 Task: Upload media "Pic2.jpg".
Action: Mouse moved to (301, 279)
Screenshot: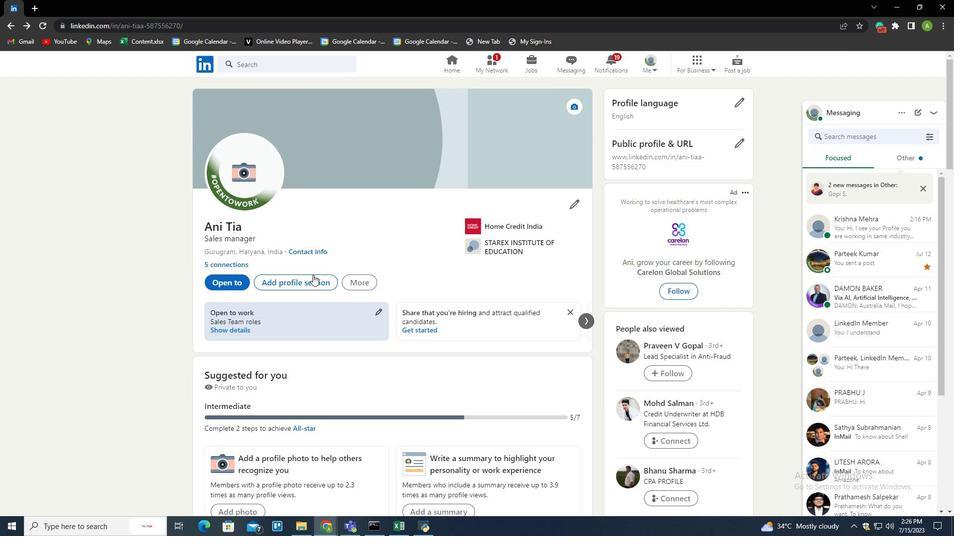 
Action: Mouse pressed left at (301, 279)
Screenshot: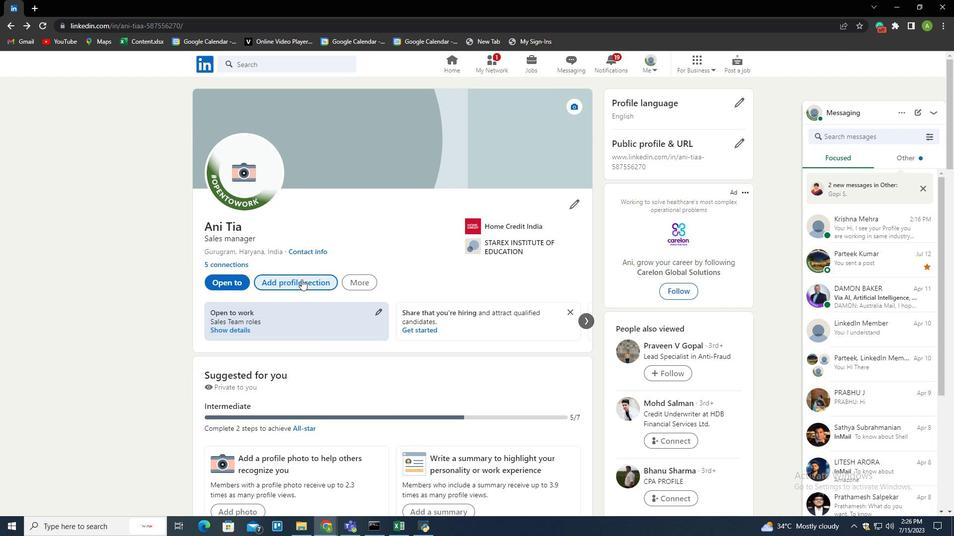 
Action: Mouse moved to (594, 110)
Screenshot: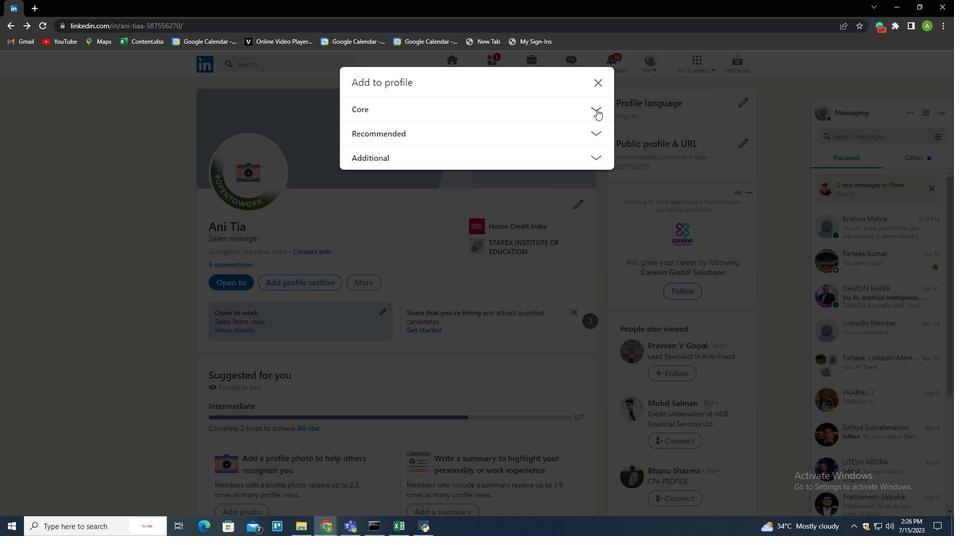
Action: Mouse pressed left at (594, 110)
Screenshot: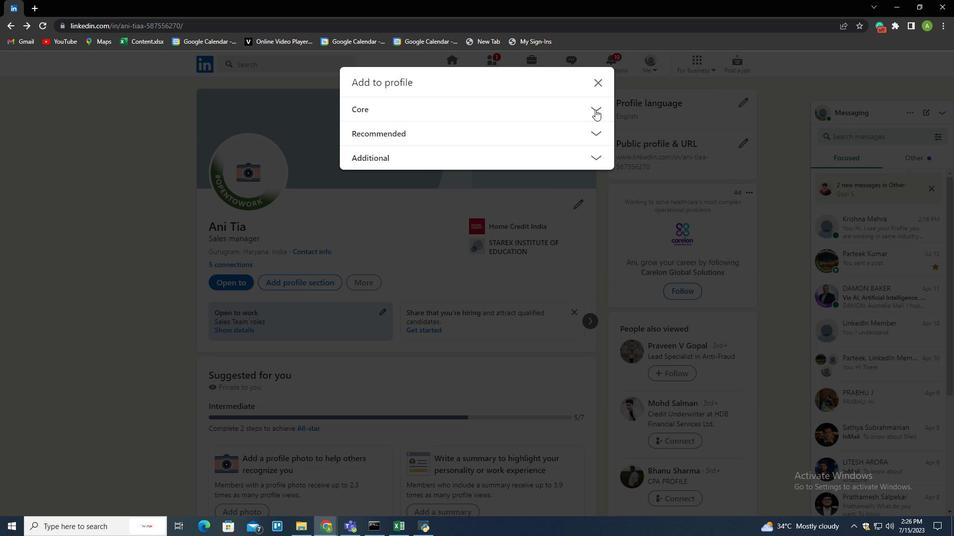 
Action: Mouse moved to (364, 228)
Screenshot: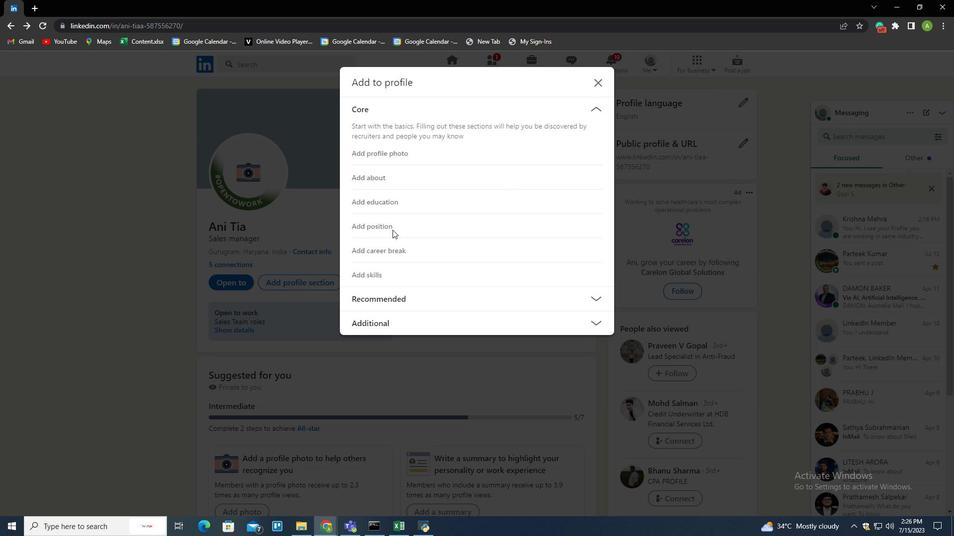 
Action: Mouse pressed left at (364, 228)
Screenshot: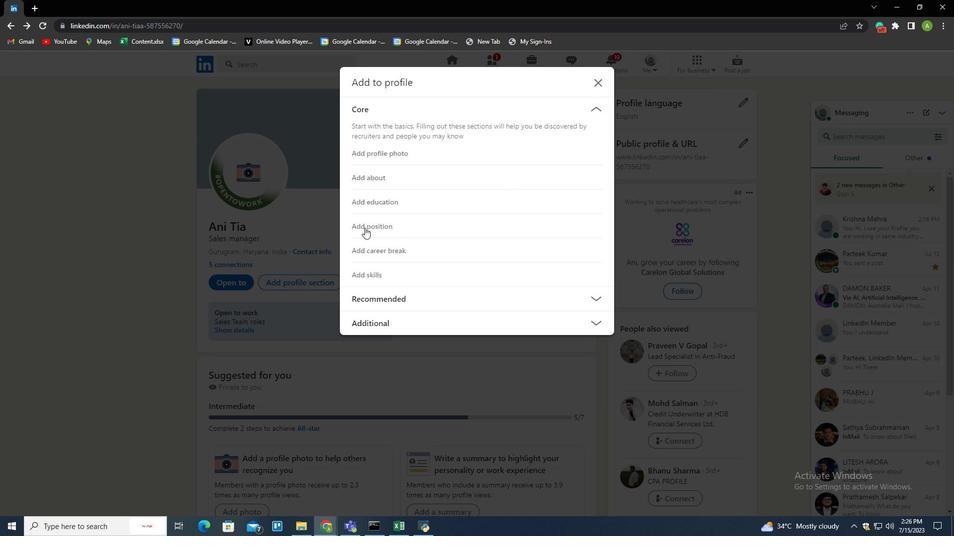 
Action: Mouse moved to (457, 283)
Screenshot: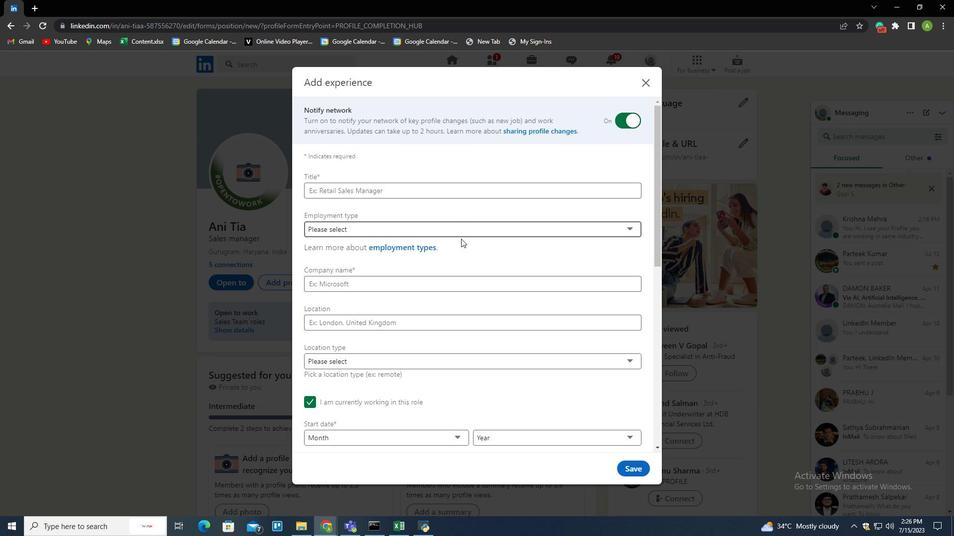 
Action: Mouse scrolled (457, 283) with delta (0, 0)
Screenshot: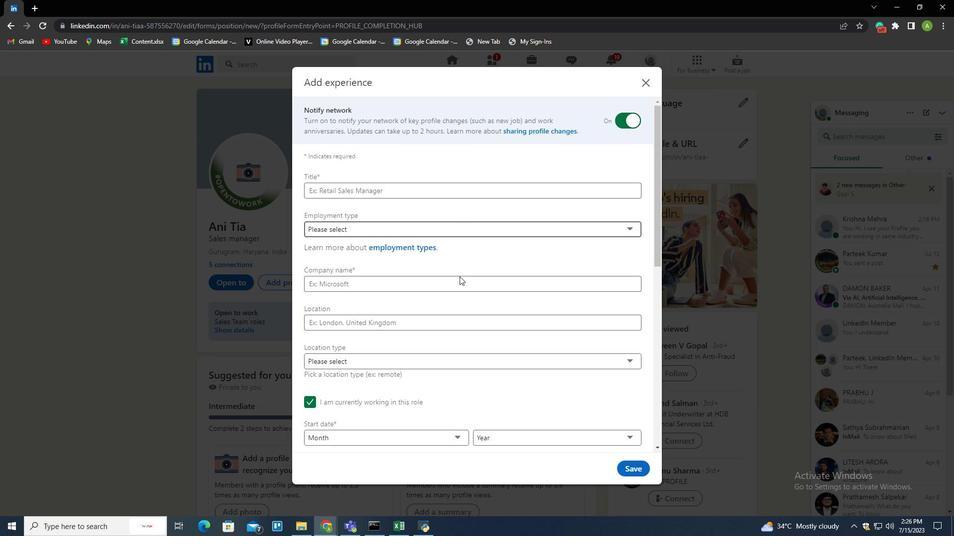 
Action: Mouse scrolled (457, 283) with delta (0, 0)
Screenshot: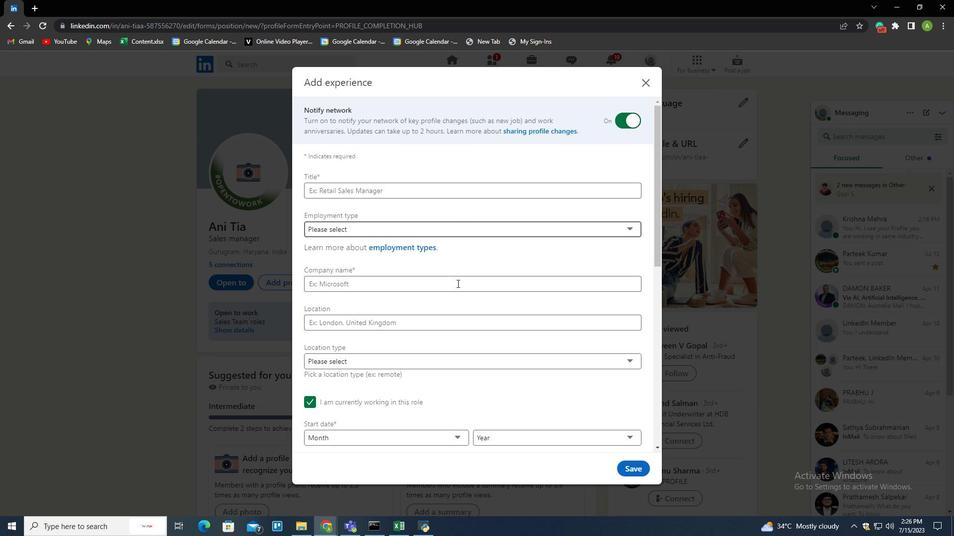
Action: Mouse scrolled (457, 283) with delta (0, 0)
Screenshot: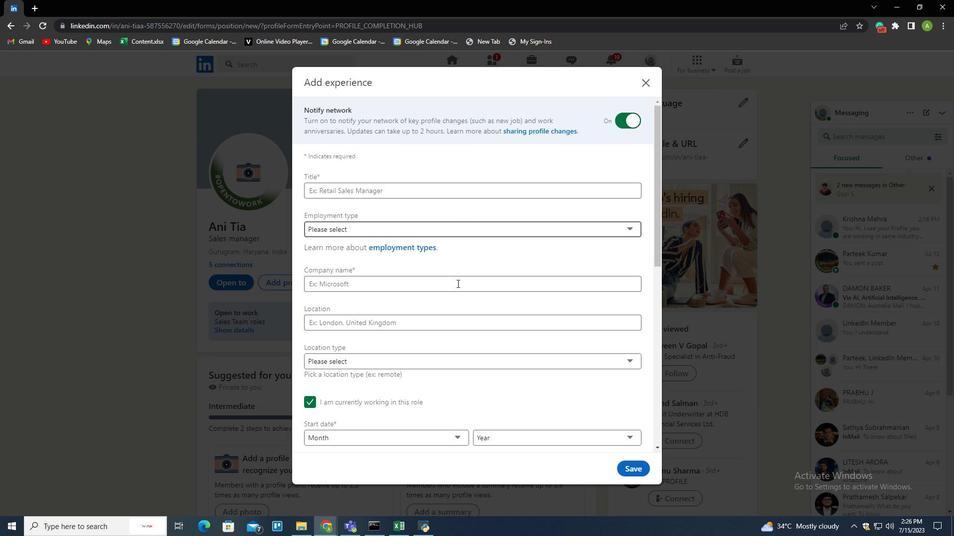 
Action: Mouse scrolled (457, 283) with delta (0, 0)
Screenshot: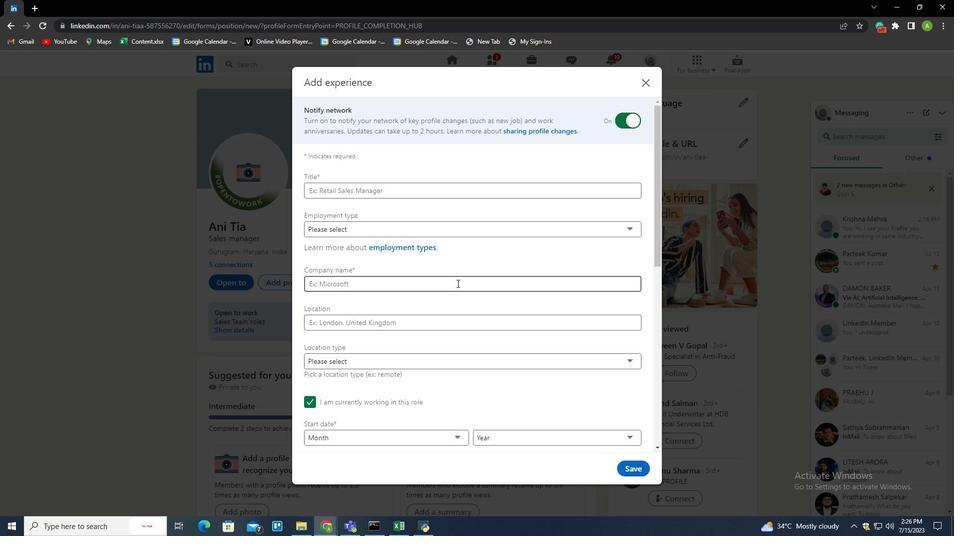 
Action: Mouse scrolled (457, 283) with delta (0, 0)
Screenshot: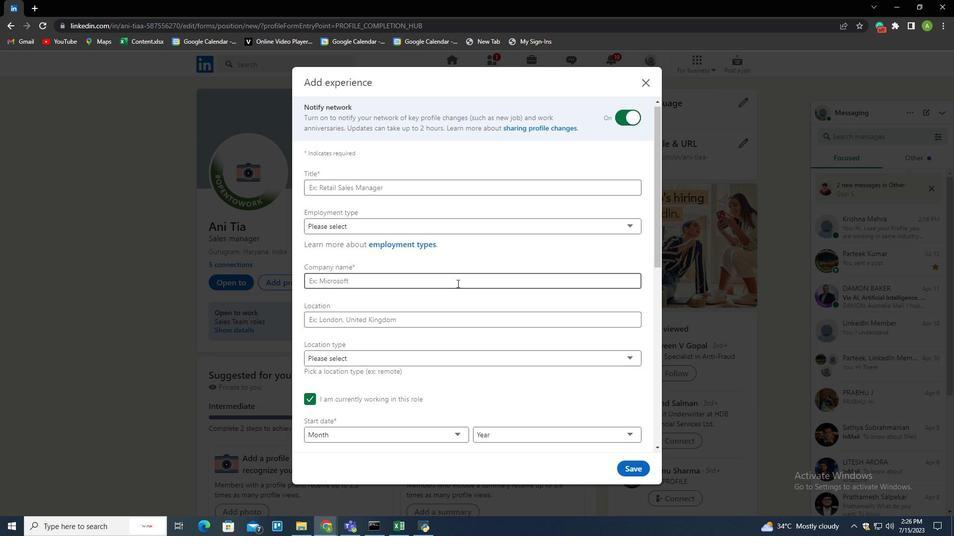 
Action: Mouse scrolled (457, 283) with delta (0, 0)
Screenshot: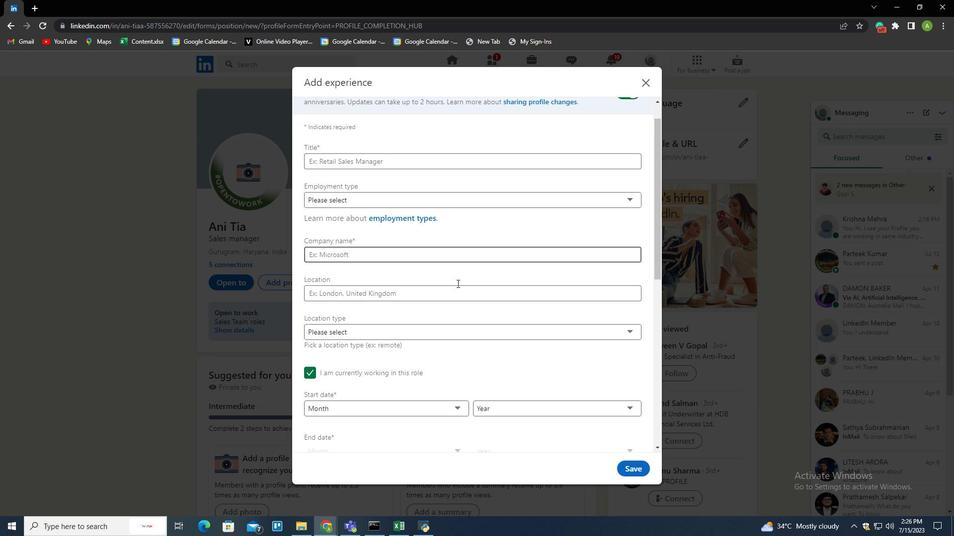 
Action: Mouse scrolled (457, 283) with delta (0, 0)
Screenshot: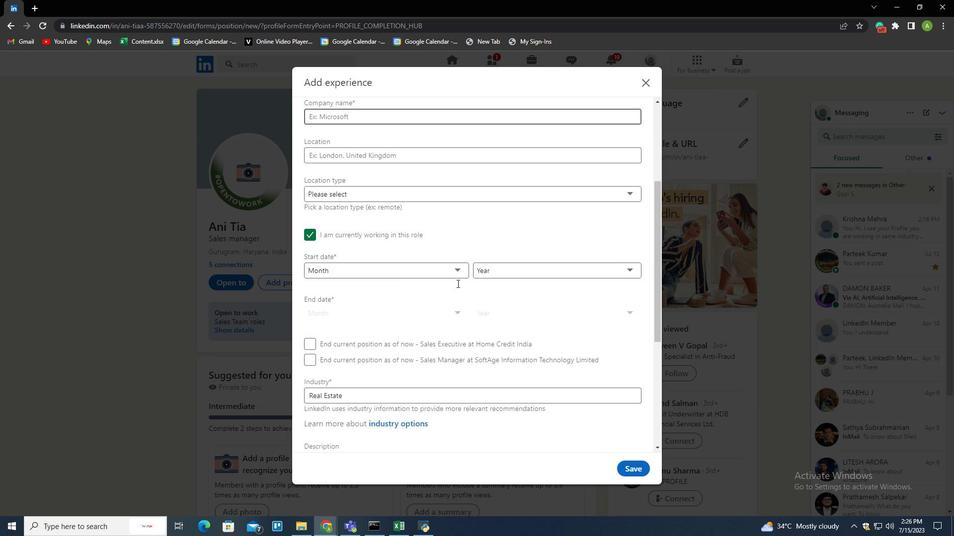 
Action: Mouse scrolled (457, 283) with delta (0, 0)
Screenshot: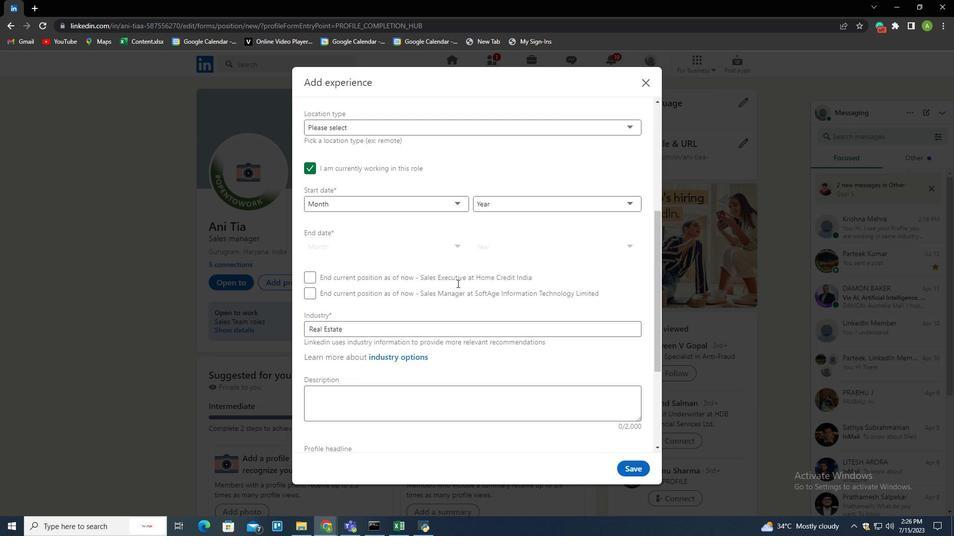 
Action: Mouse scrolled (457, 283) with delta (0, 0)
Screenshot: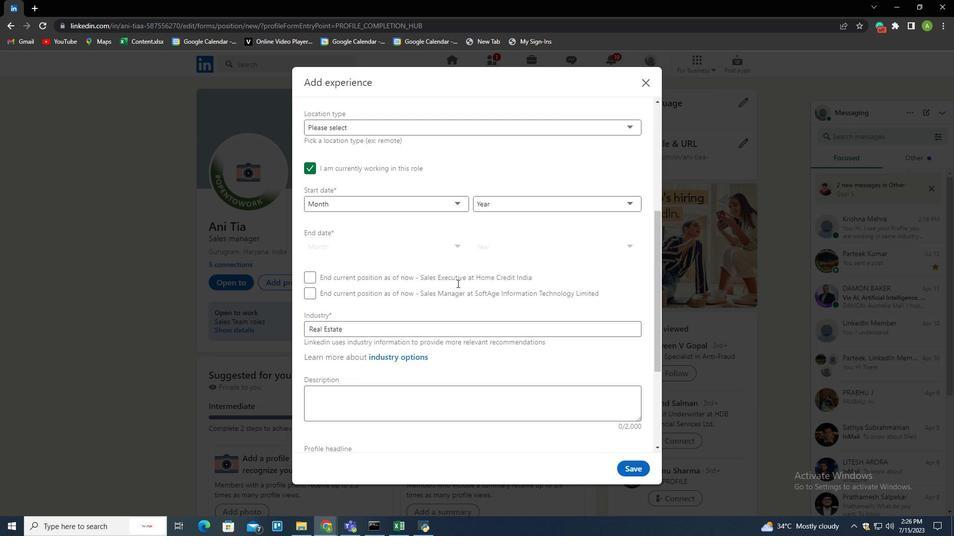 
Action: Mouse scrolled (457, 283) with delta (0, 0)
Screenshot: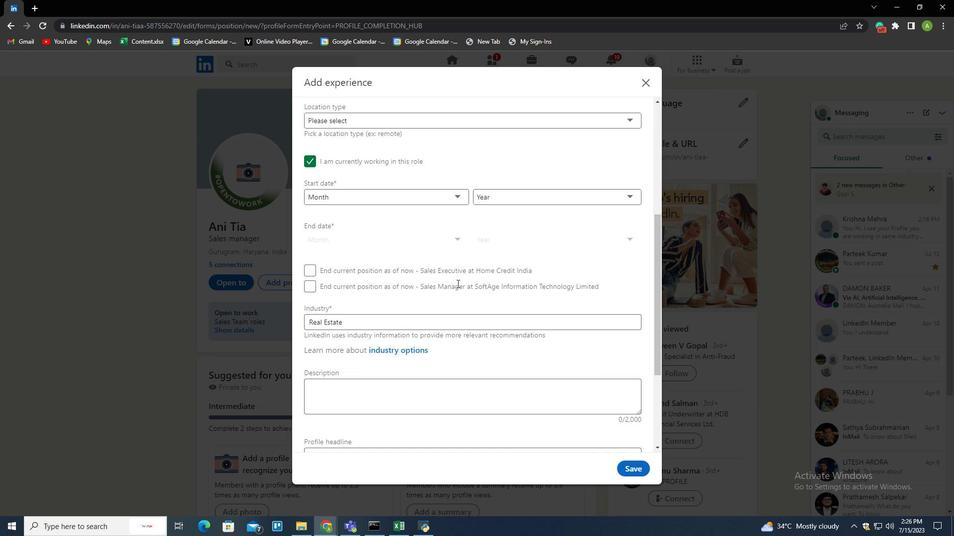 
Action: Mouse scrolled (457, 283) with delta (0, 0)
Screenshot: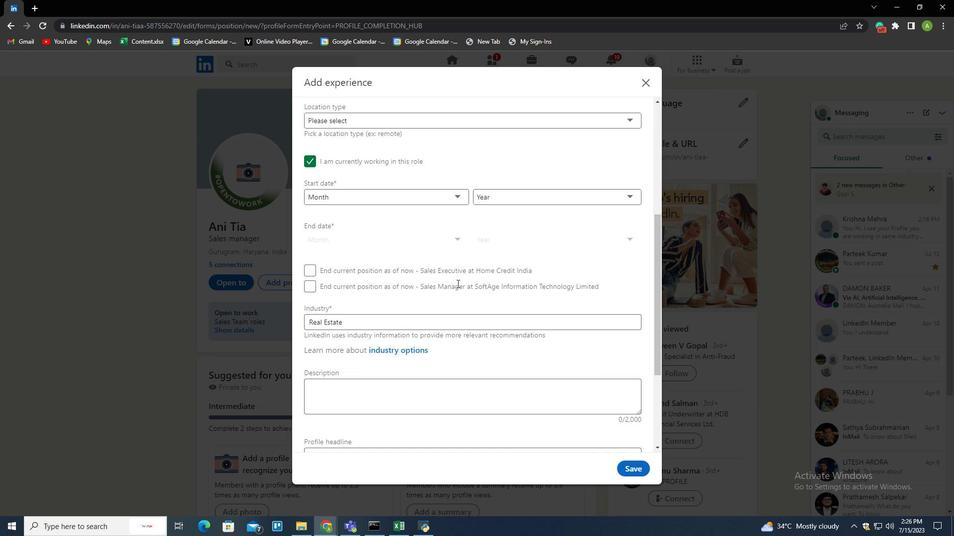 
Action: Mouse moved to (457, 284)
Screenshot: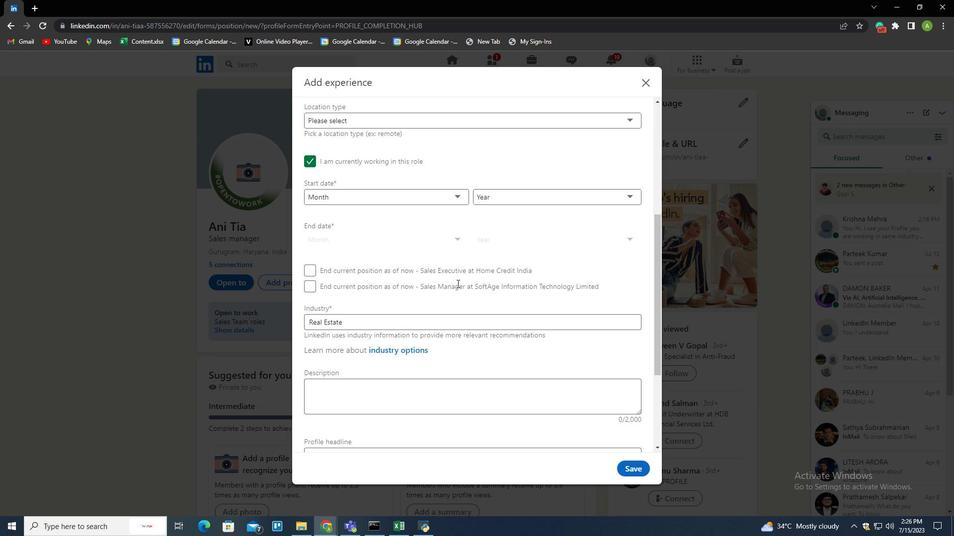 
Action: Mouse scrolled (457, 283) with delta (0, 0)
Screenshot: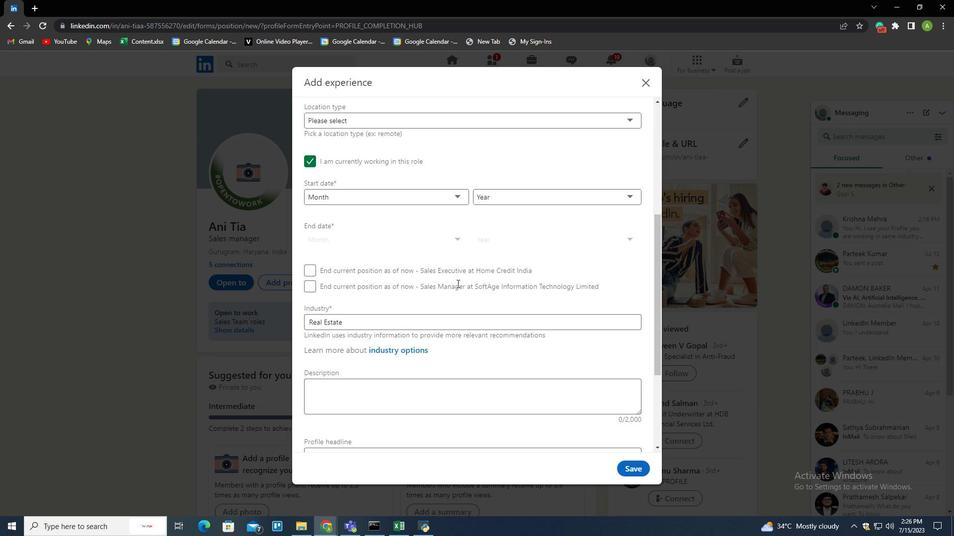 
Action: Mouse scrolled (457, 283) with delta (0, 0)
Screenshot: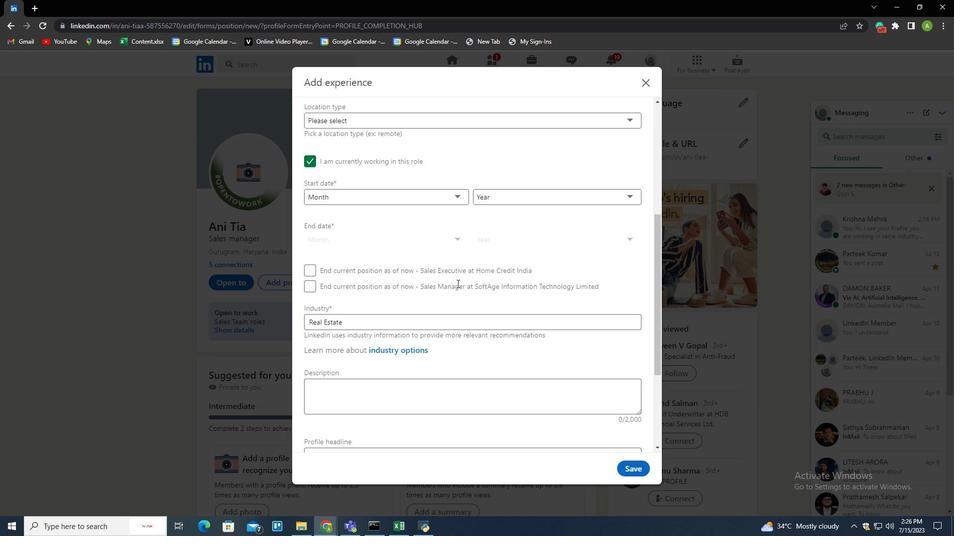 
Action: Mouse scrolled (457, 283) with delta (0, 0)
Screenshot: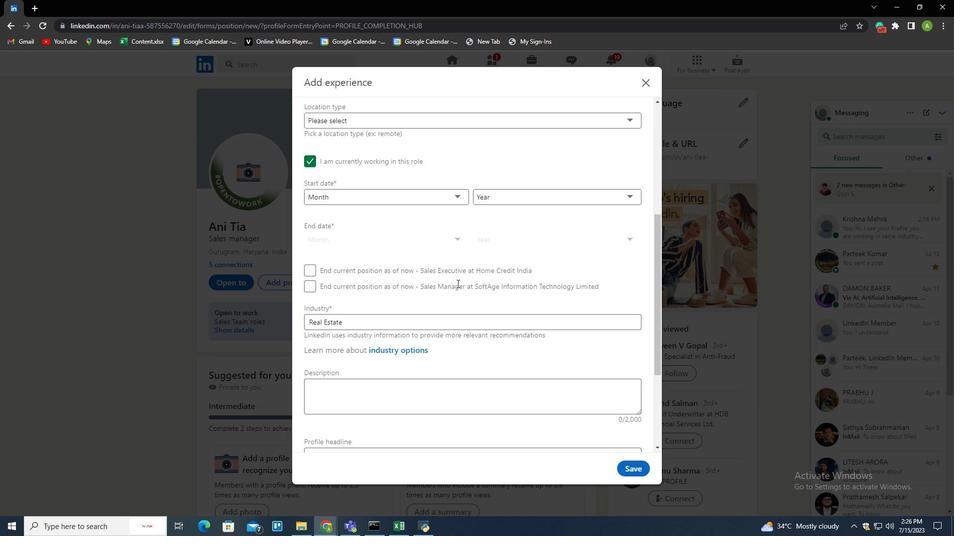 
Action: Mouse scrolled (457, 283) with delta (0, 0)
Screenshot: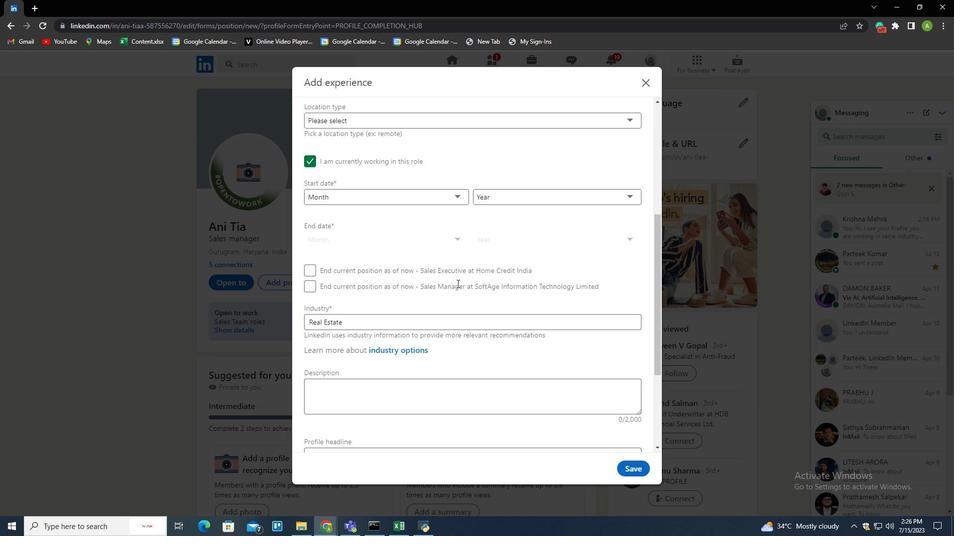 
Action: Mouse moved to (344, 435)
Screenshot: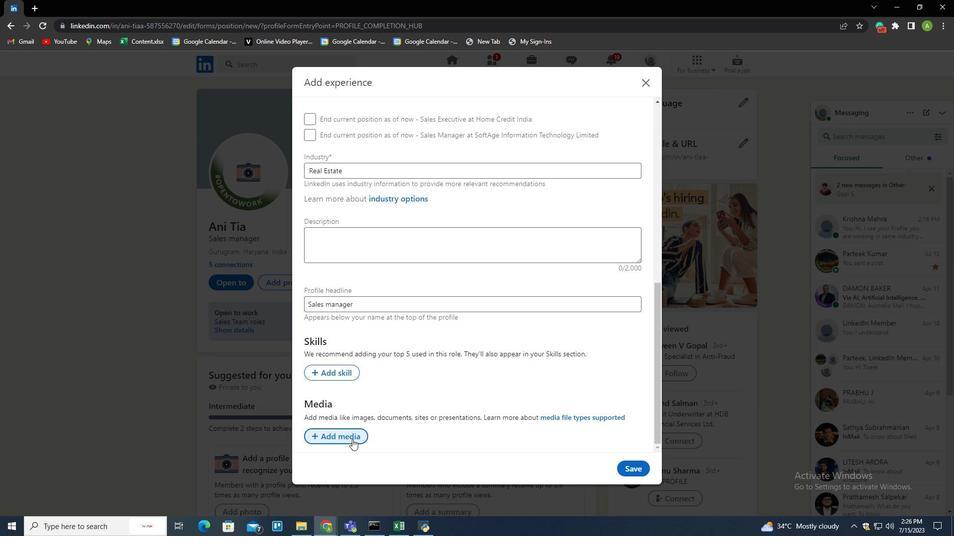 
Action: Mouse pressed left at (344, 435)
Screenshot: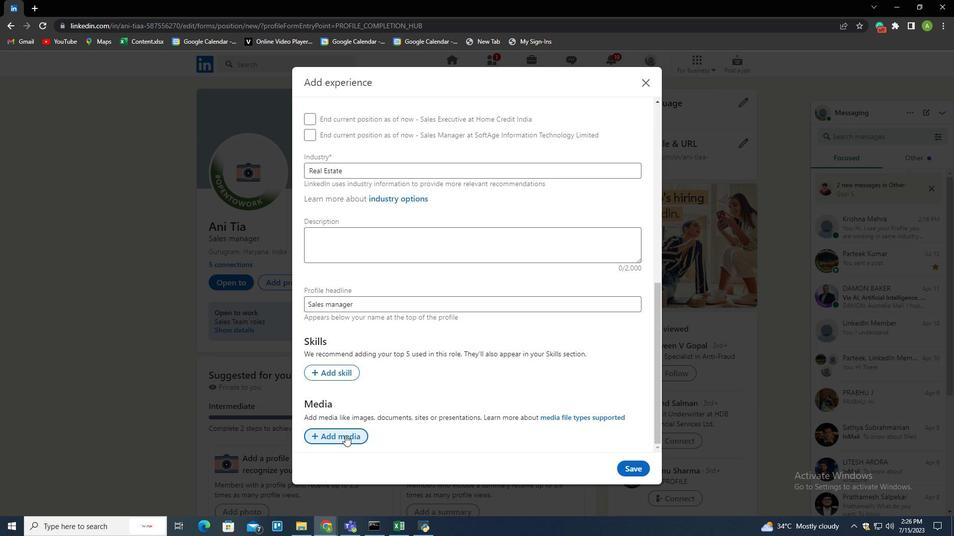 
Action: Mouse moved to (347, 434)
Screenshot: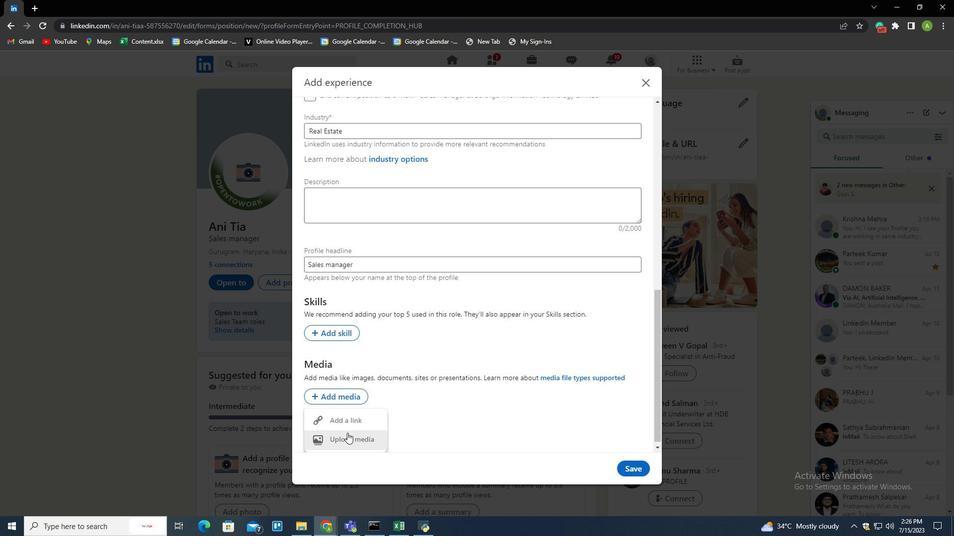 
Action: Mouse pressed left at (347, 434)
Screenshot: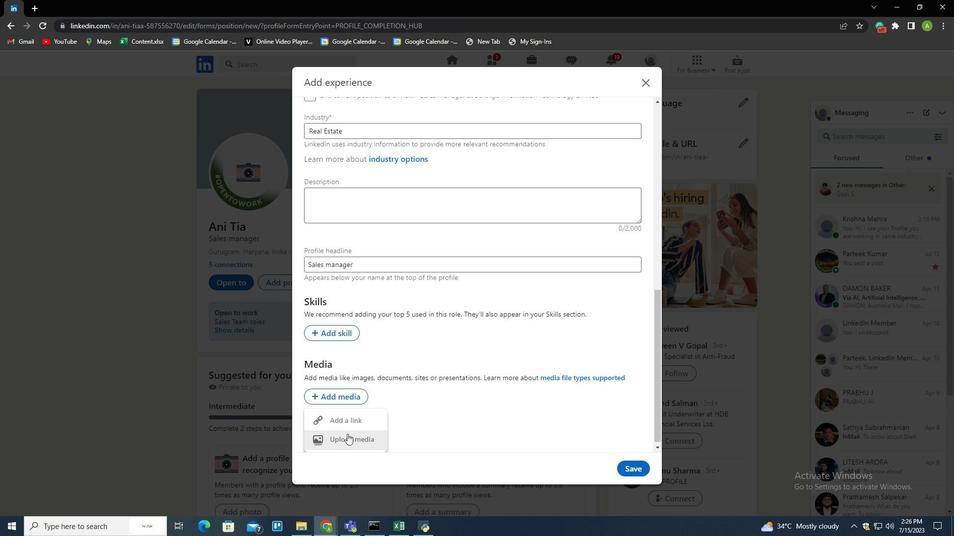 
Action: Mouse moved to (246, 100)
Screenshot: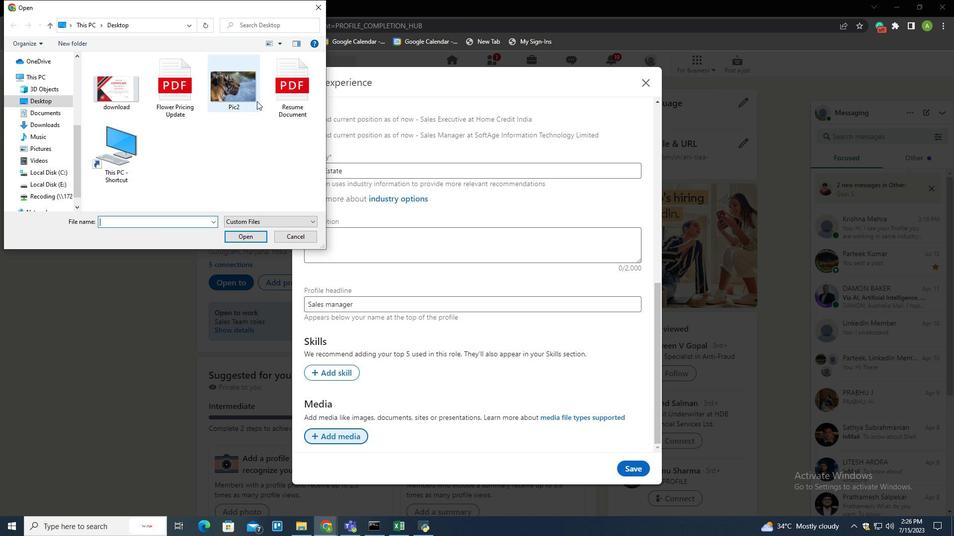 
Action: Mouse pressed left at (246, 100)
Screenshot: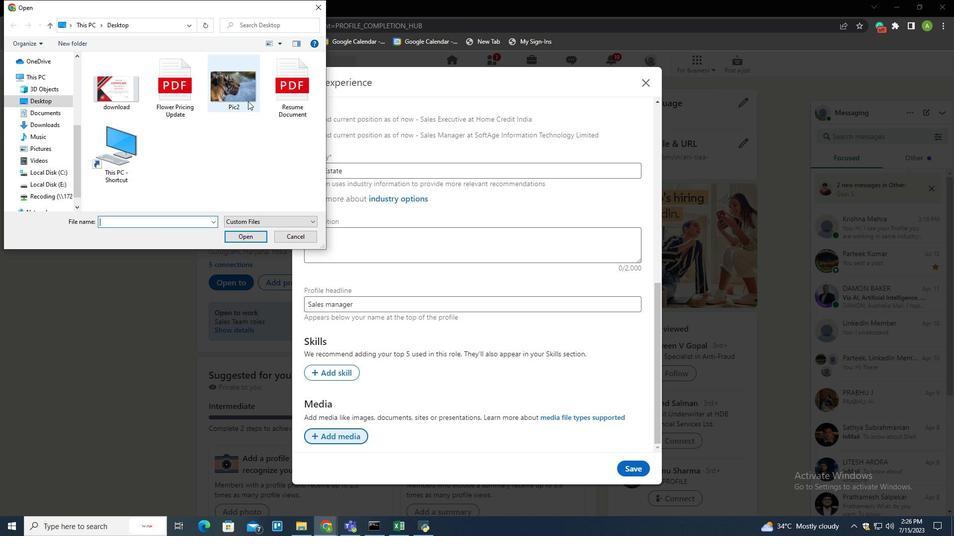 
Action: Mouse moved to (253, 238)
Screenshot: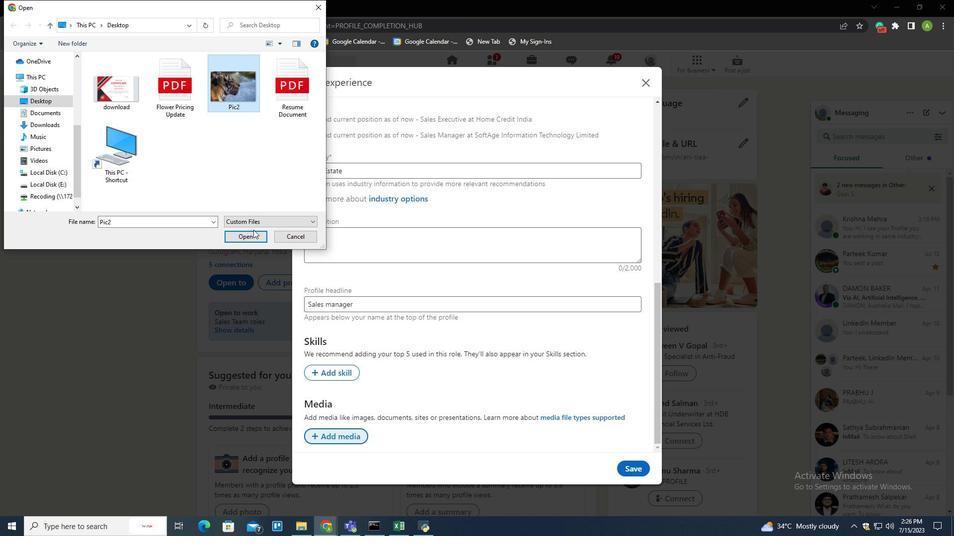 
Action: Mouse pressed left at (253, 238)
Screenshot: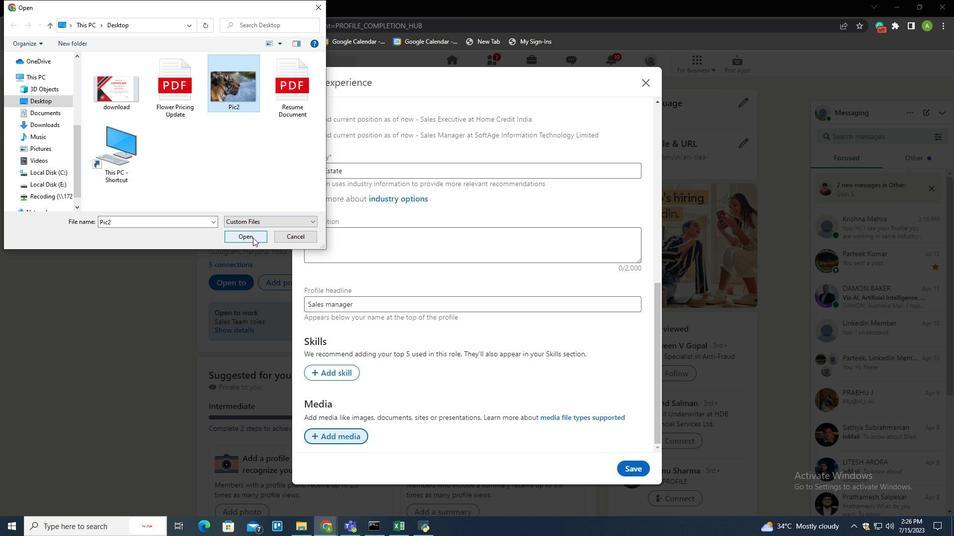 
Action: Mouse moved to (523, 281)
Screenshot: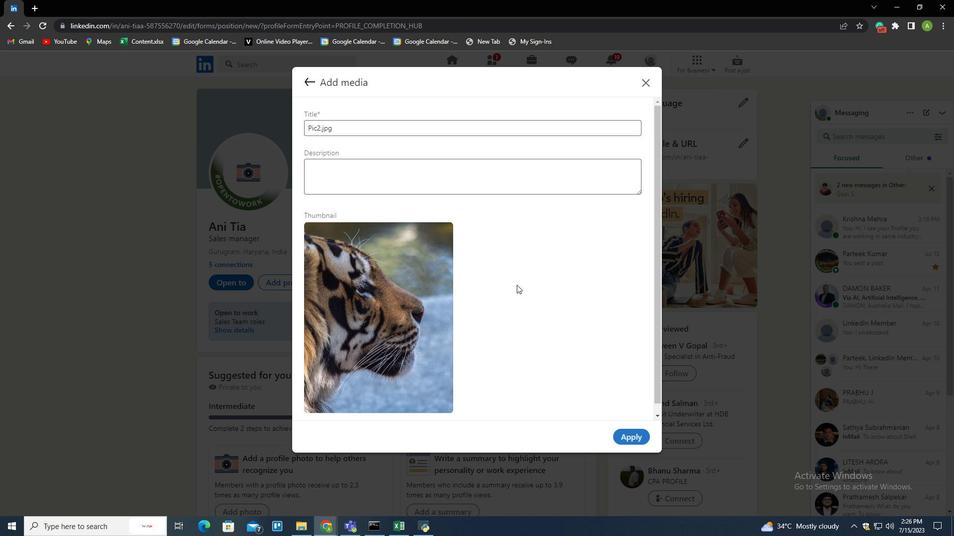 
